 Task: Look for space in Hammam Bou Hadjar, Algeria from 11th June, 2023 to 17th June, 2023 for 1 adult in price range Rs.5000 to Rs.12000. Place can be private room with 1  bedroom having 1 bed and 1 bathroom. Property type can be house, flat, hotel. Amenities needed are: washing machine. Booking option can be shelf check-in. Required host language is .
Action: Mouse moved to (401, 85)
Screenshot: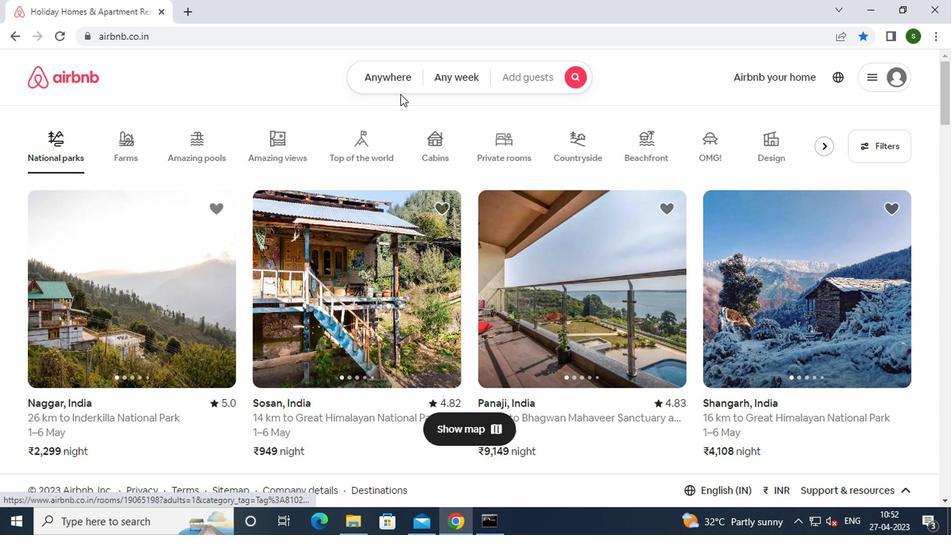 
Action: Mouse pressed left at (401, 85)
Screenshot: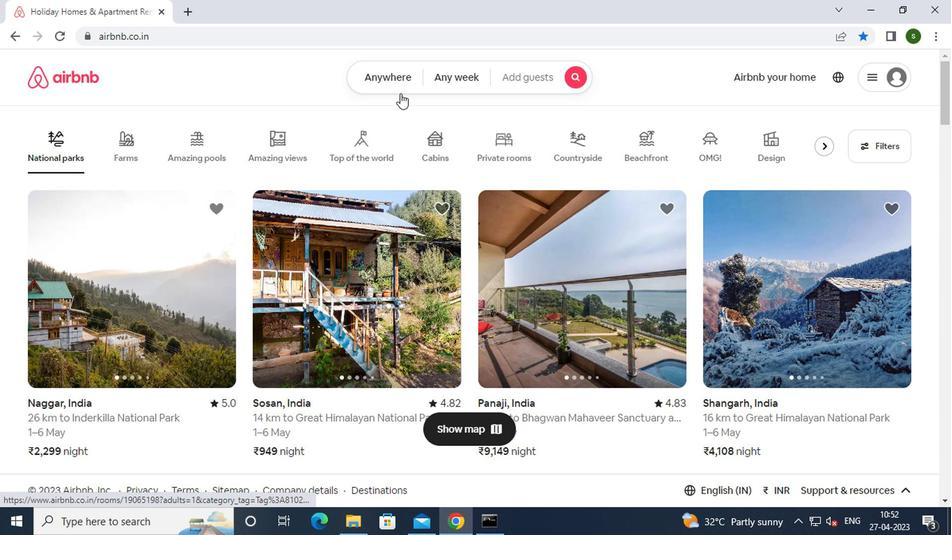 
Action: Mouse moved to (320, 122)
Screenshot: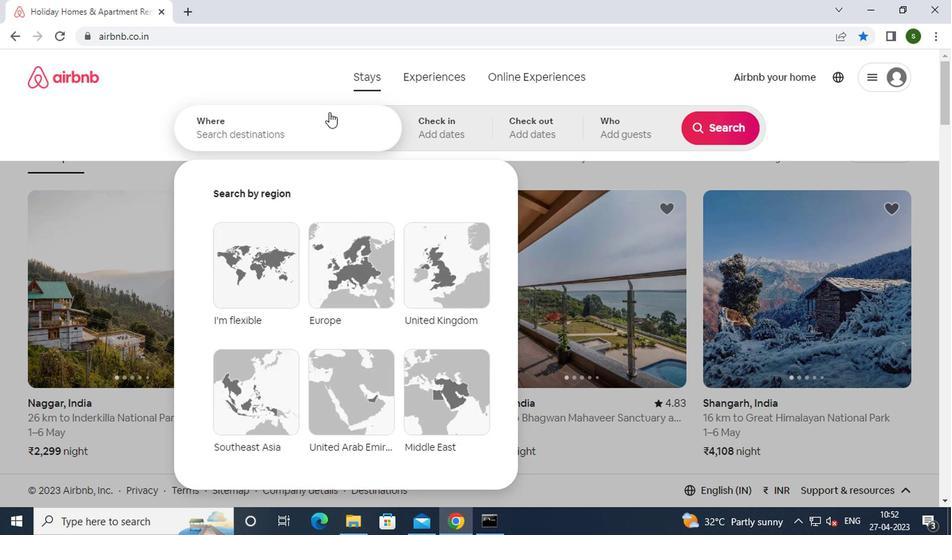 
Action: Mouse pressed left at (320, 122)
Screenshot: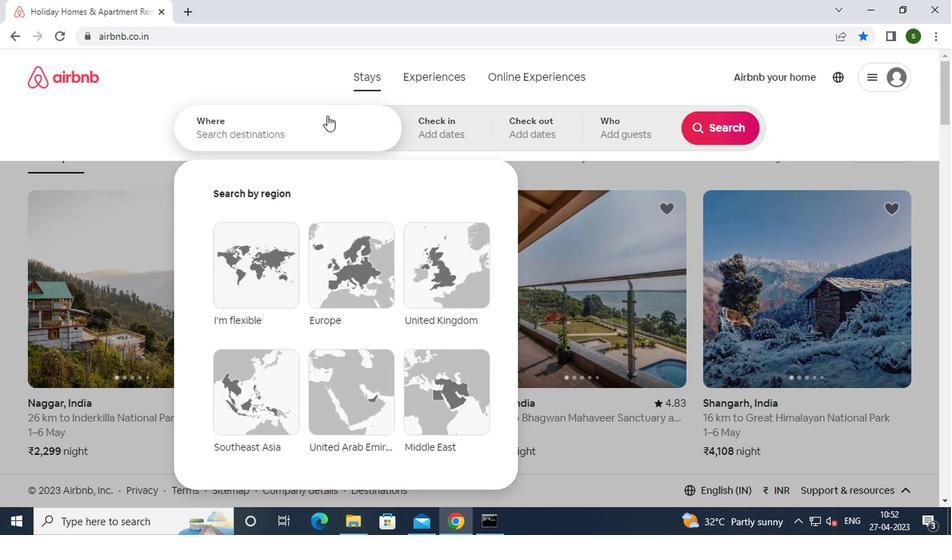 
Action: Key pressed h<Key.caps_lock>ammam<Key.space><Key.caps_lock>b<Key.caps_lock>ou<Key.space><Key.caps_lock>h<Key.caps_lock>ajda<Key.backspace><Key.backspace><Key.backspace>djar,<Key.space><Key.caps_lock>a<Key.caps_lock>lgeria<Key.enter>
Screenshot: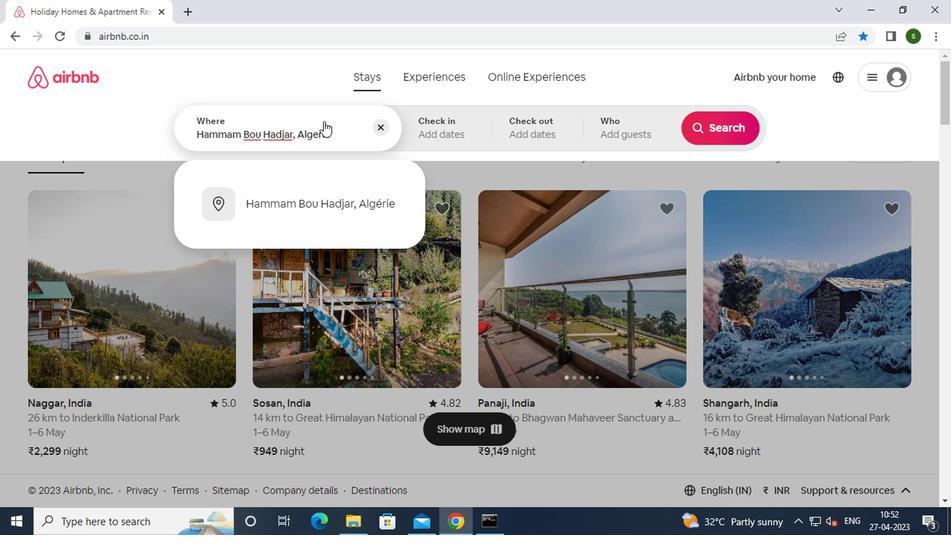 
Action: Mouse moved to (703, 234)
Screenshot: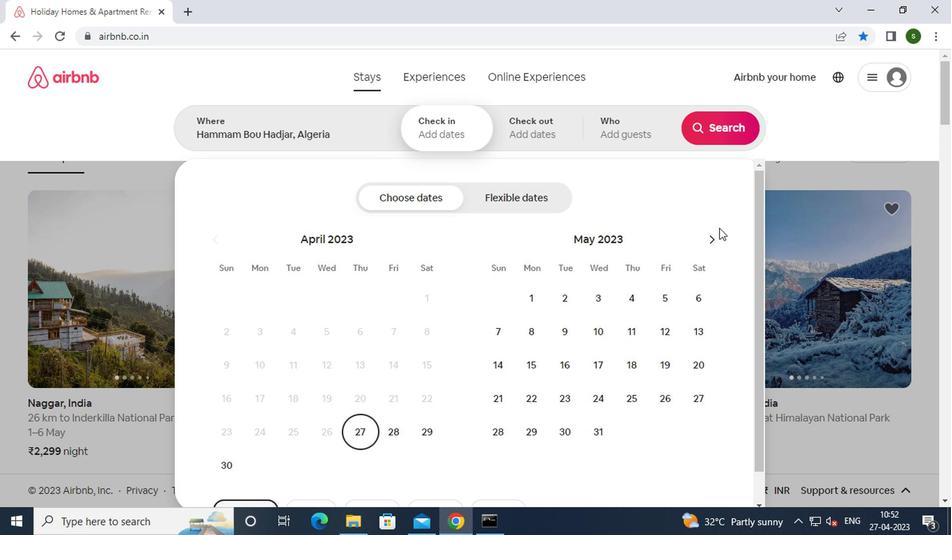 
Action: Mouse pressed left at (703, 234)
Screenshot: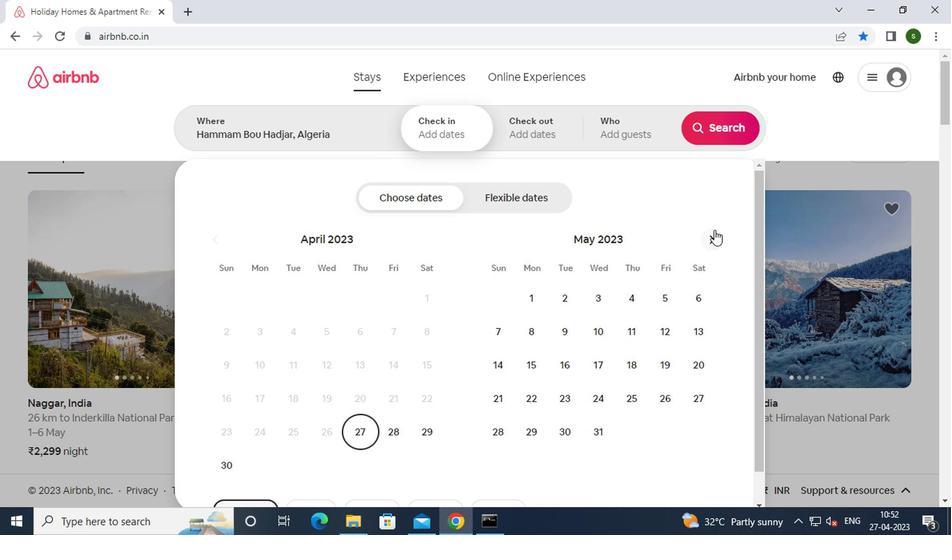 
Action: Mouse moved to (497, 366)
Screenshot: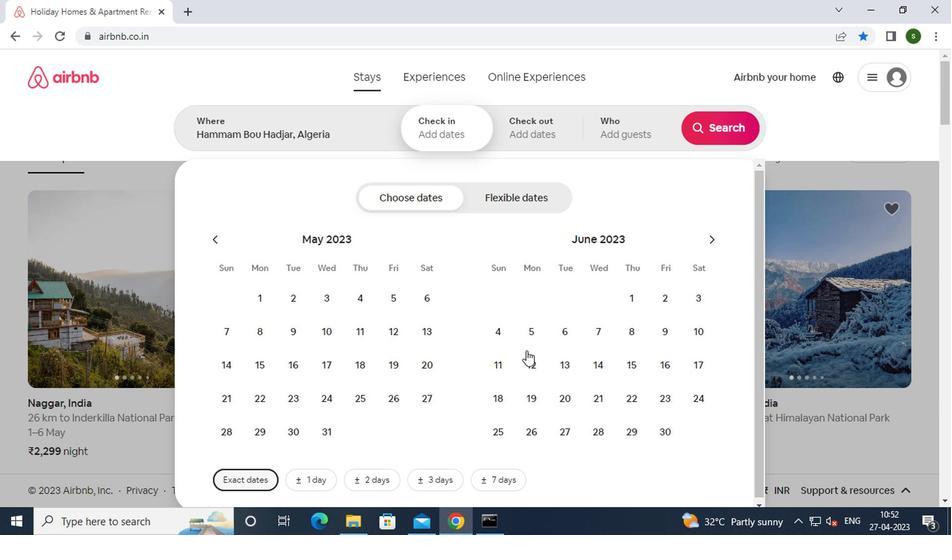 
Action: Mouse pressed left at (497, 366)
Screenshot: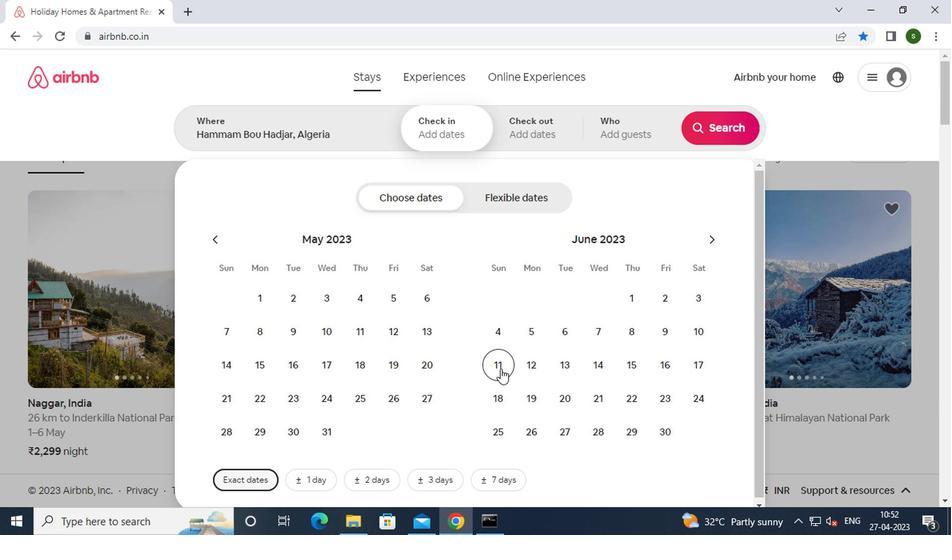 
Action: Mouse moved to (691, 372)
Screenshot: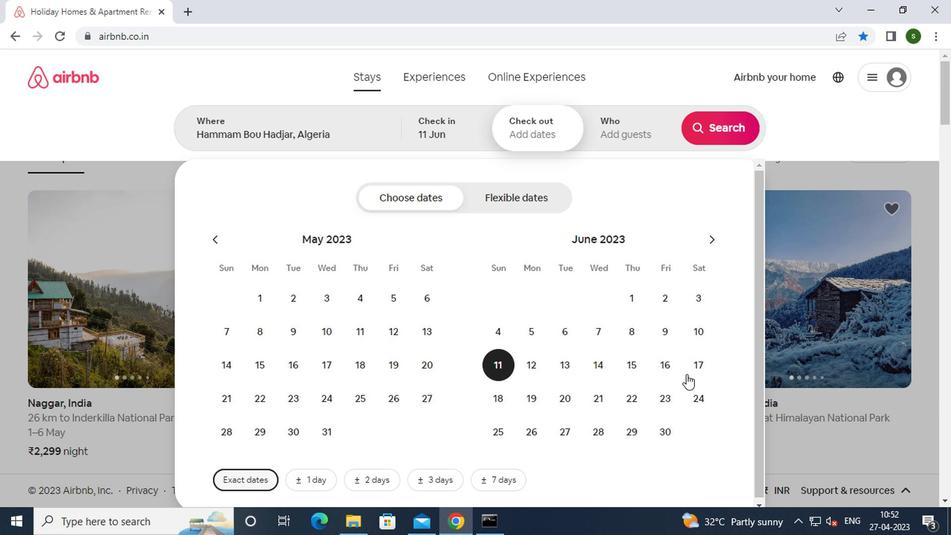 
Action: Mouse pressed left at (691, 372)
Screenshot: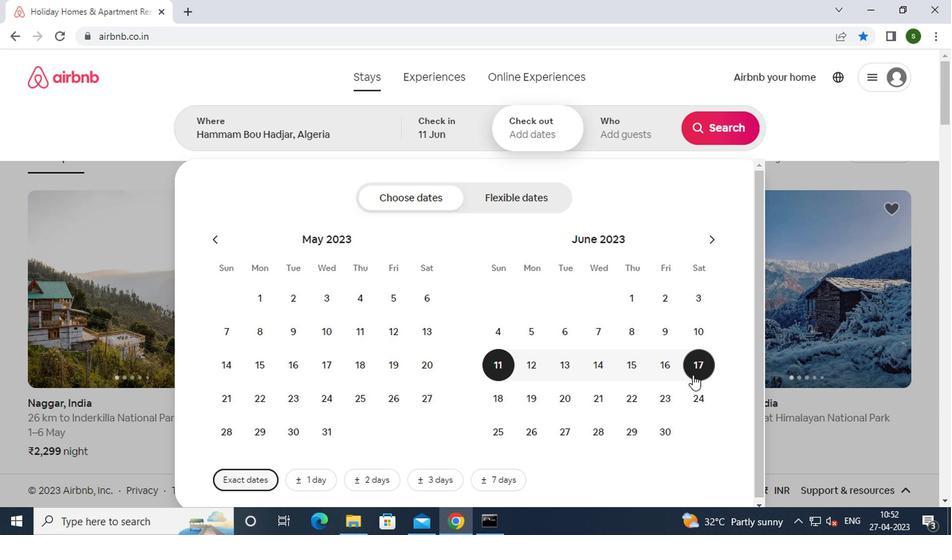 
Action: Mouse moved to (626, 128)
Screenshot: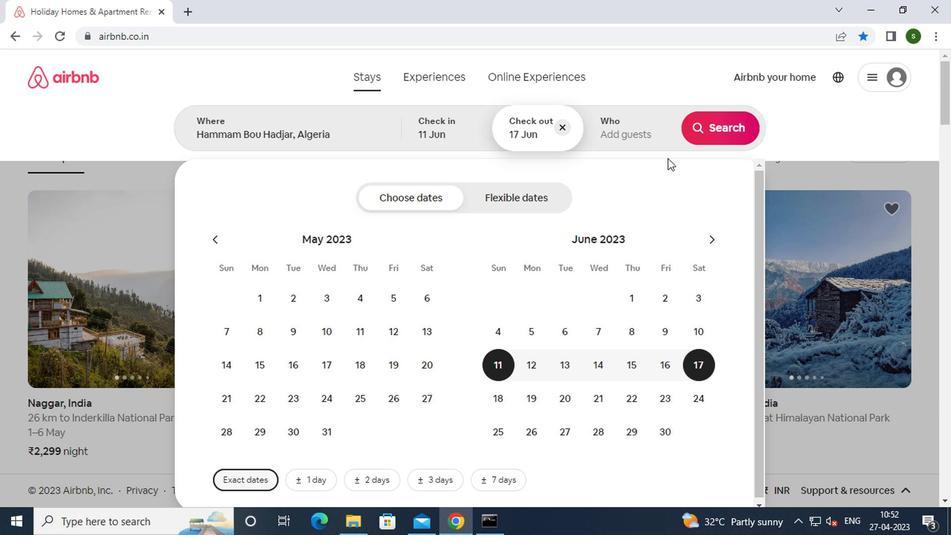 
Action: Mouse pressed left at (626, 128)
Screenshot: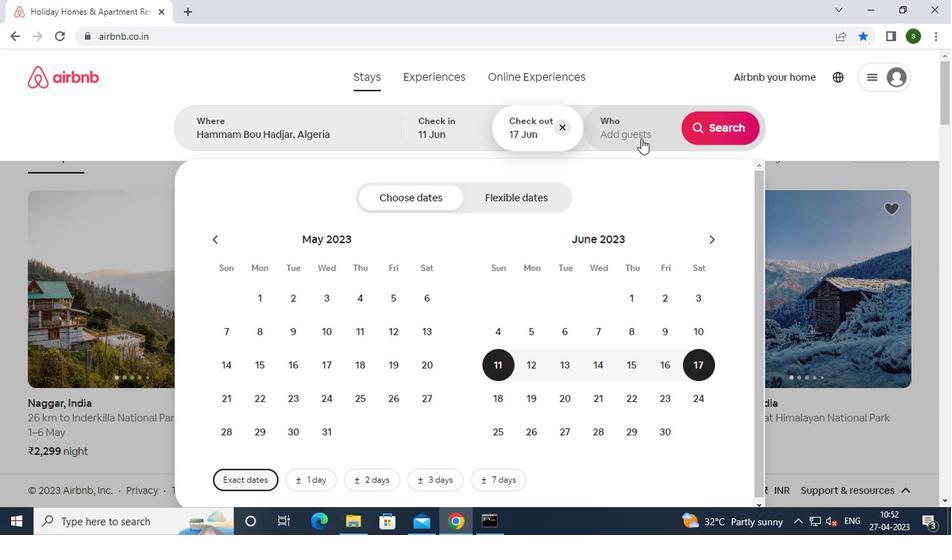 
Action: Mouse moved to (714, 202)
Screenshot: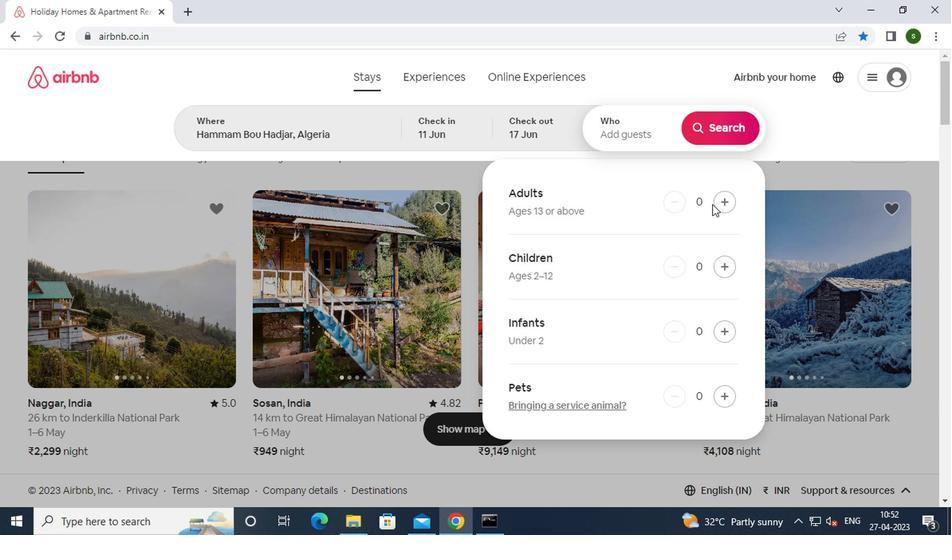 
Action: Mouse pressed left at (714, 202)
Screenshot: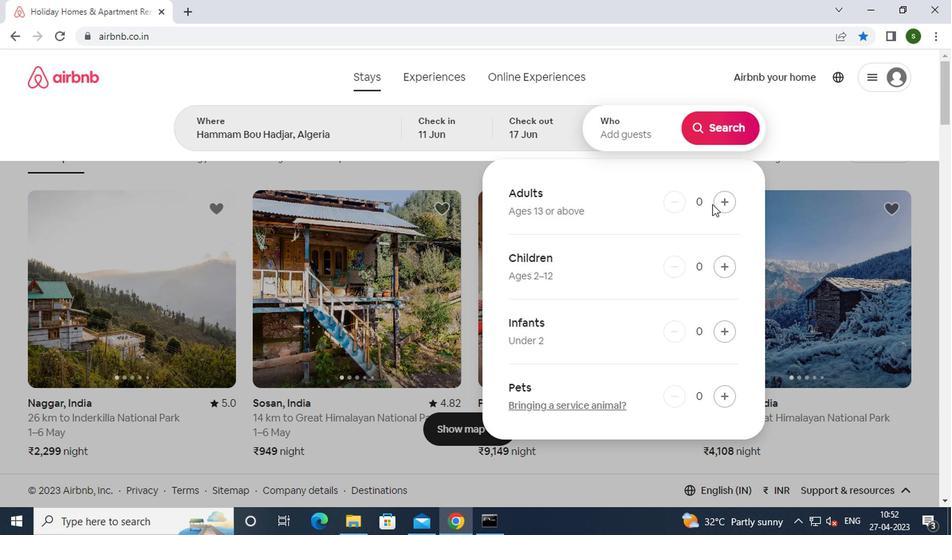 
Action: Mouse moved to (717, 130)
Screenshot: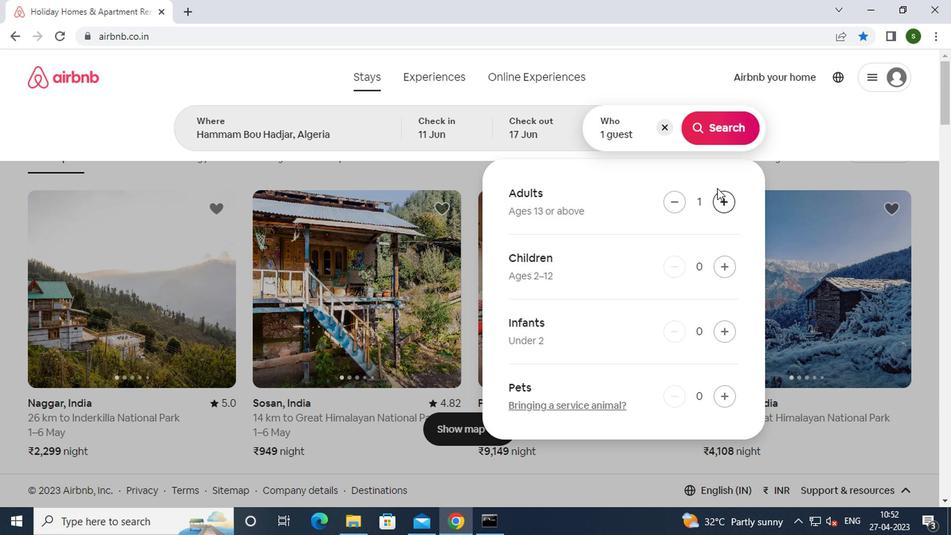 
Action: Mouse pressed left at (717, 130)
Screenshot: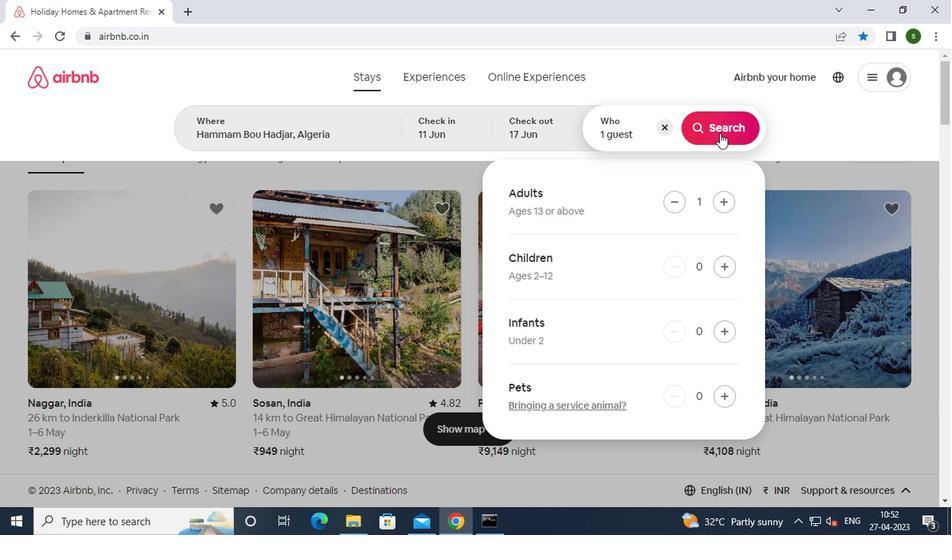 
Action: Mouse moved to (879, 140)
Screenshot: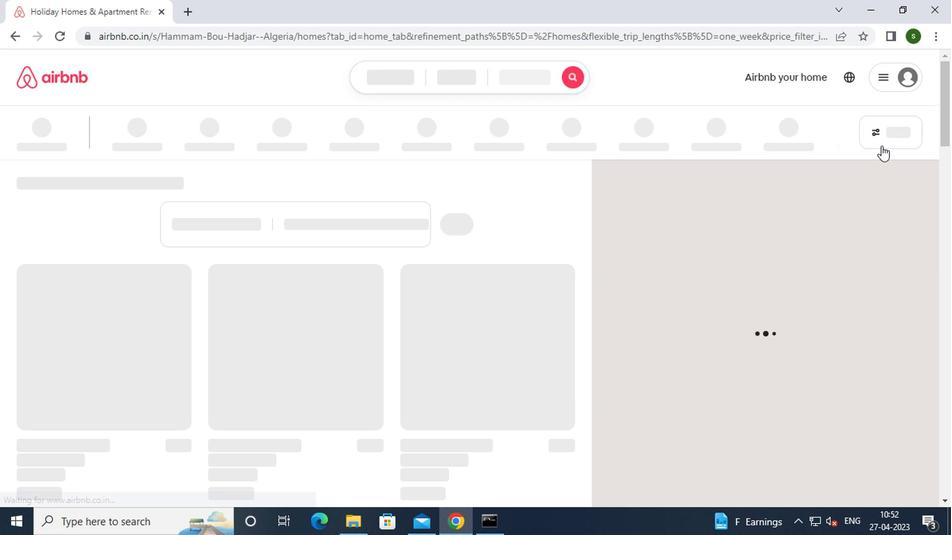 
Action: Mouse pressed left at (879, 140)
Screenshot: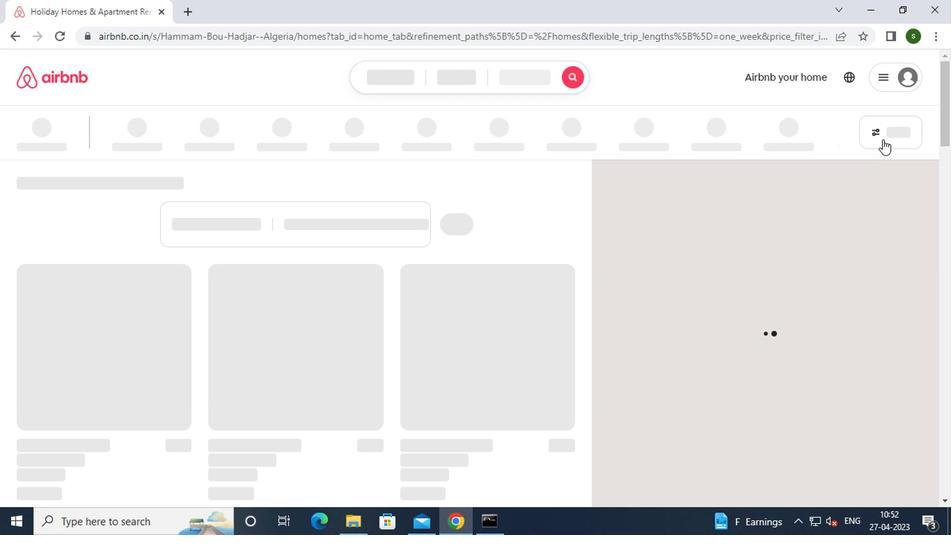 
Action: Mouse pressed left at (879, 140)
Screenshot: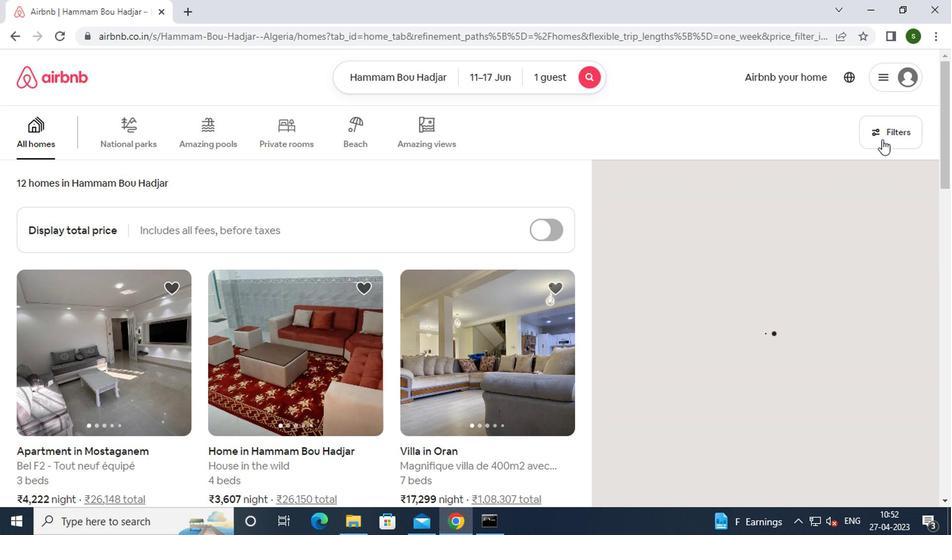 
Action: Mouse moved to (408, 293)
Screenshot: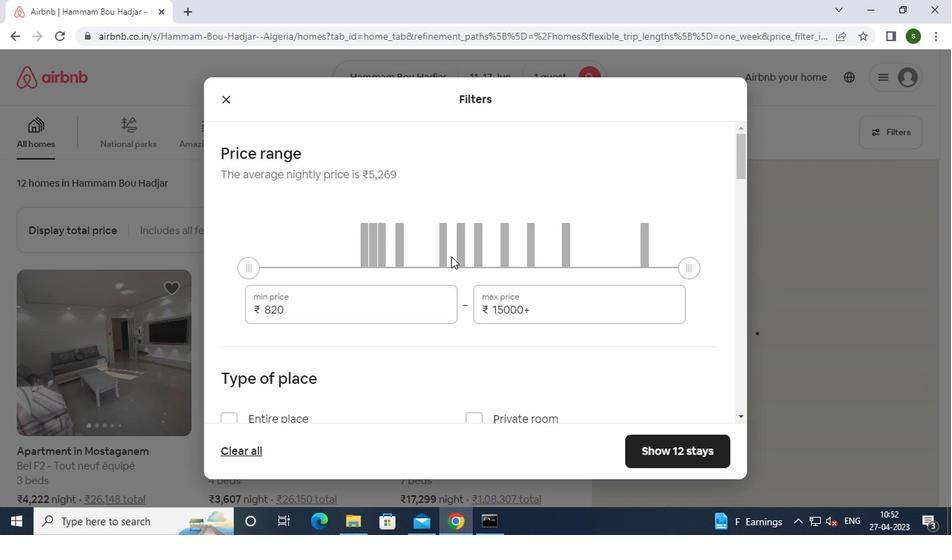 
Action: Mouse pressed left at (408, 293)
Screenshot: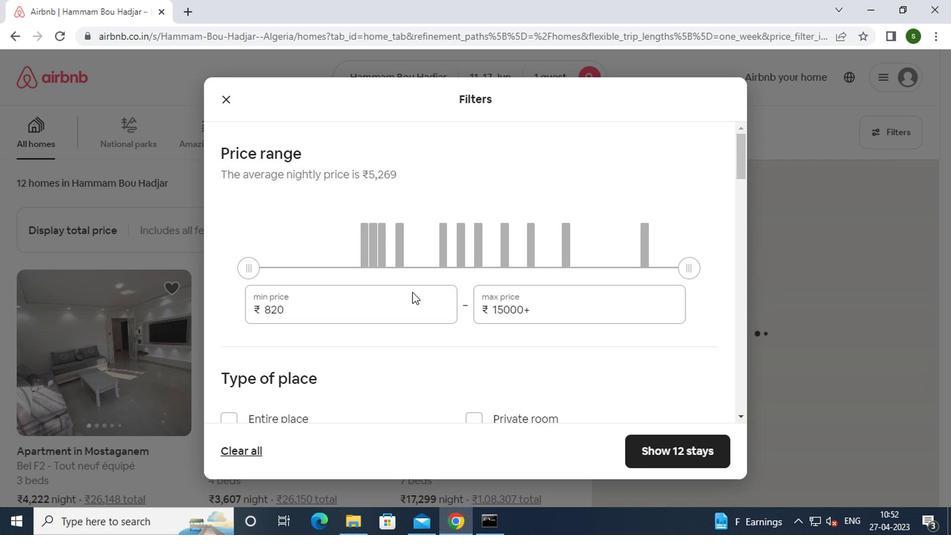 
Action: Key pressed <Key.backspace><Key.backspace><Key.backspace><Key.backspace>5000
Screenshot: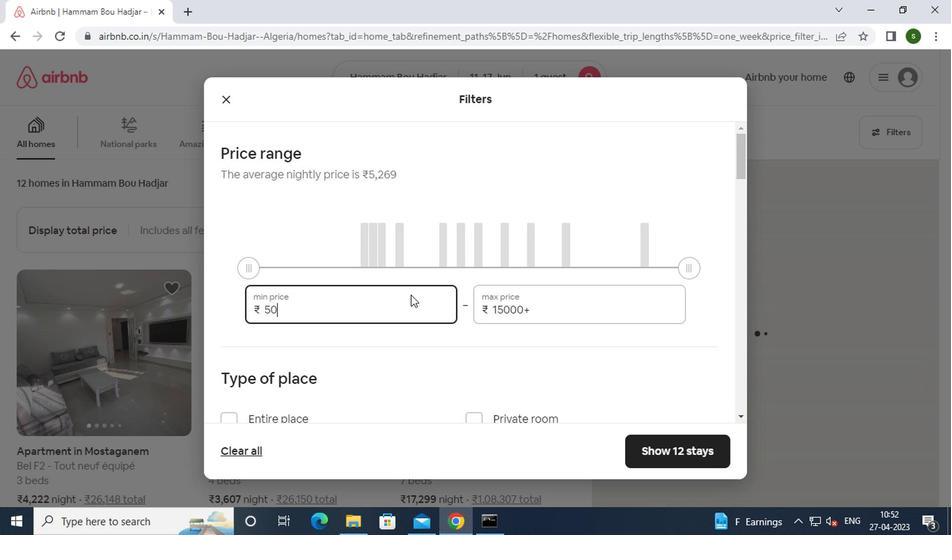 
Action: Mouse moved to (566, 309)
Screenshot: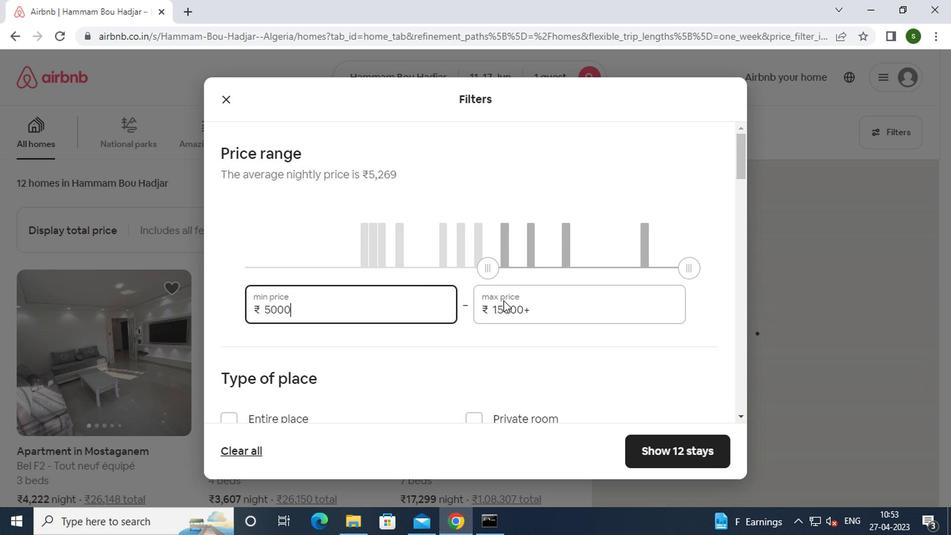 
Action: Mouse pressed left at (566, 309)
Screenshot: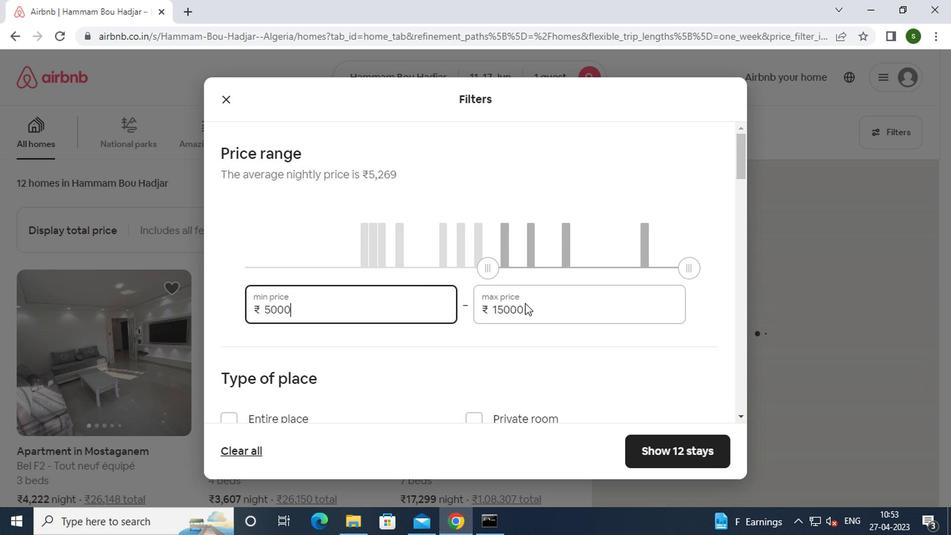 
Action: Key pressed <Key.backspace><Key.backspace><Key.backspace><Key.backspace><Key.backspace><Key.backspace><Key.backspace><Key.backspace>12000
Screenshot: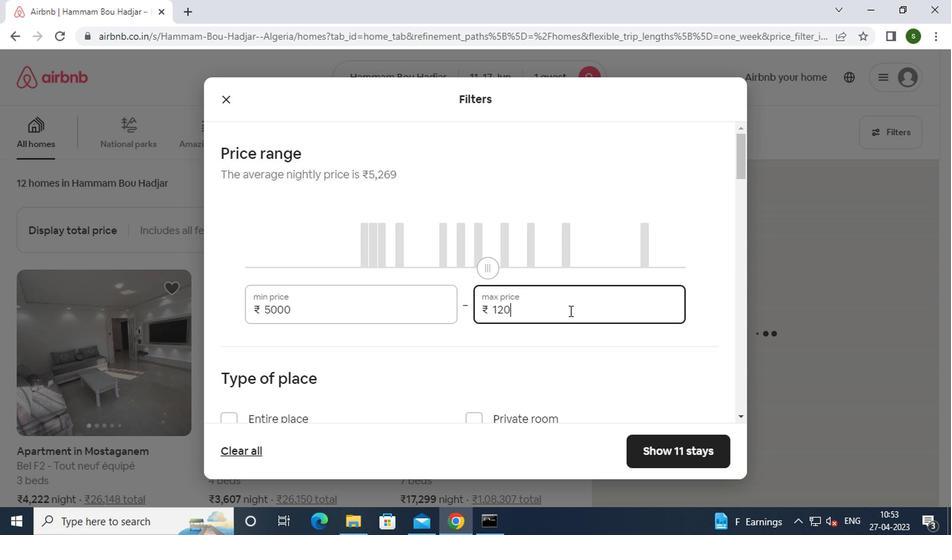 
Action: Mouse moved to (442, 325)
Screenshot: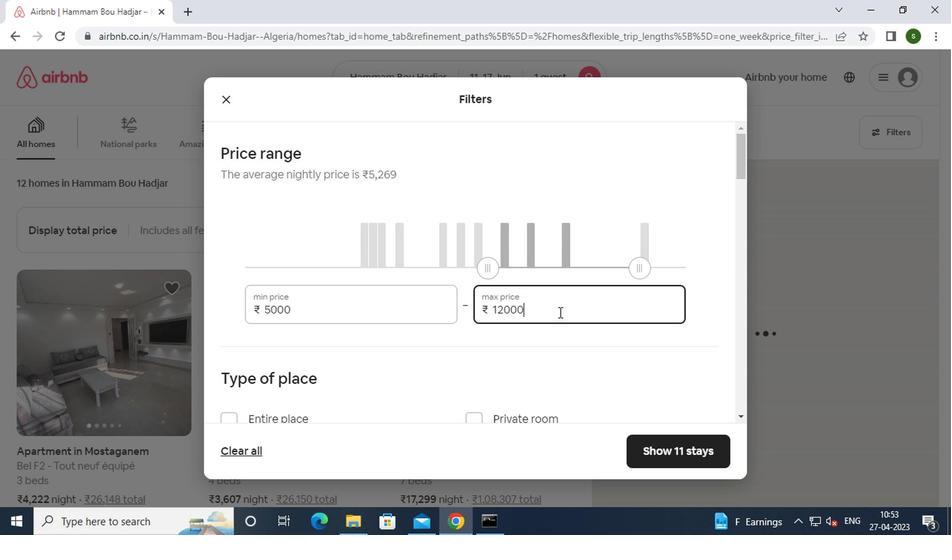
Action: Mouse scrolled (442, 324) with delta (0, 0)
Screenshot: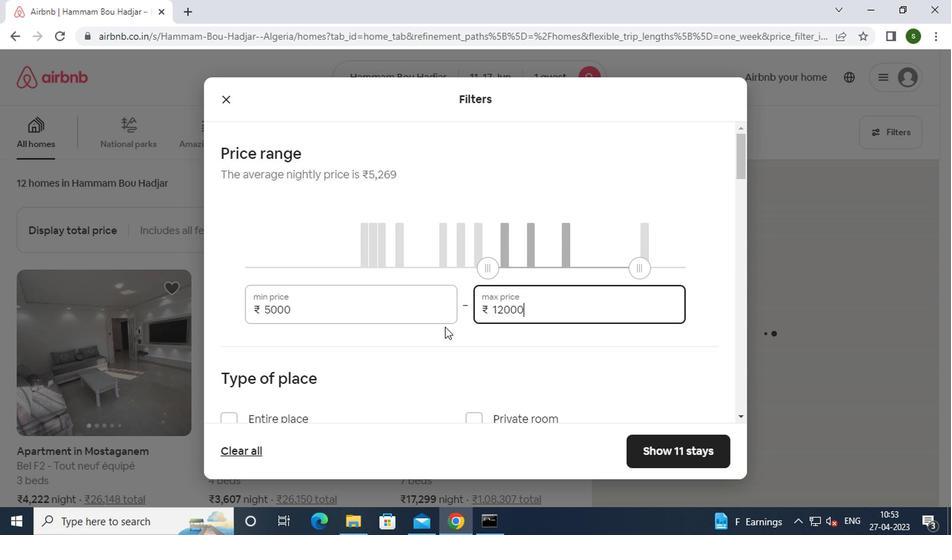 
Action: Mouse scrolled (442, 324) with delta (0, 0)
Screenshot: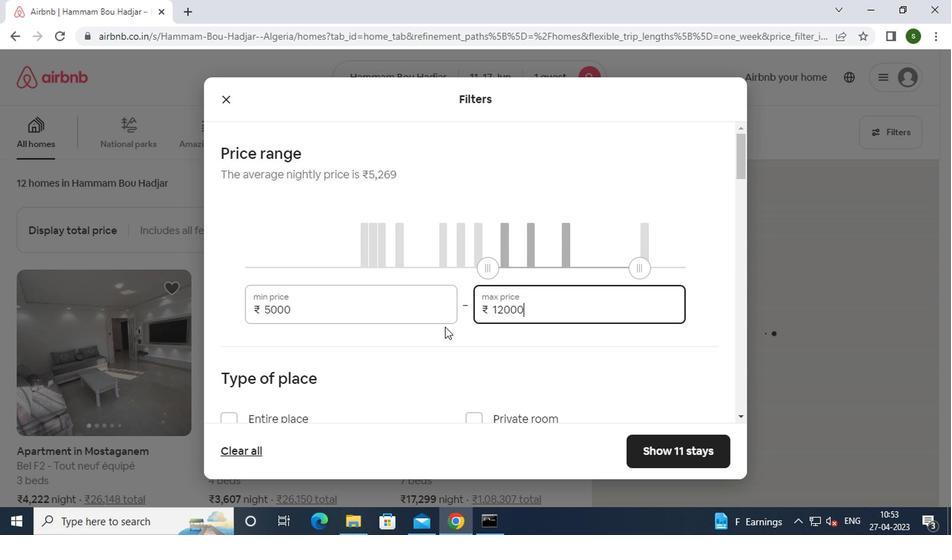 
Action: Mouse moved to (472, 285)
Screenshot: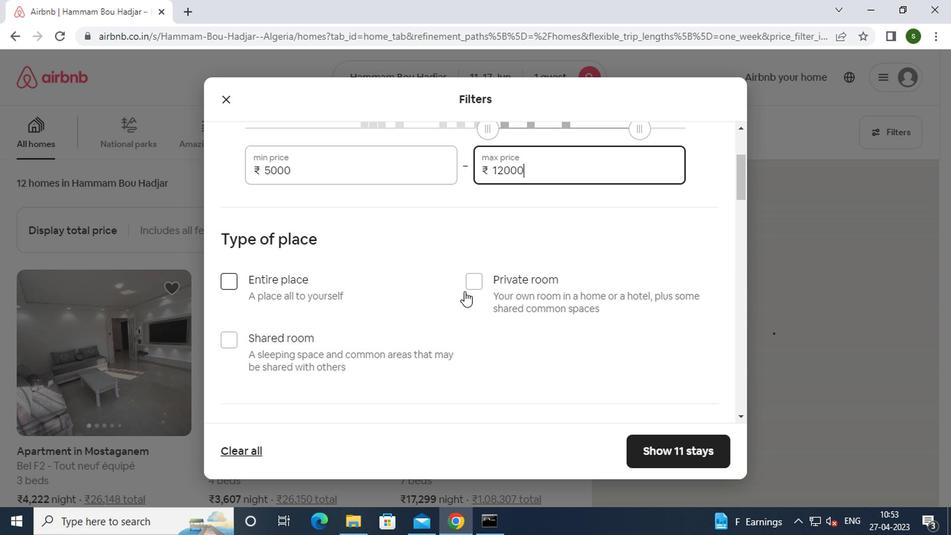 
Action: Mouse pressed left at (472, 285)
Screenshot: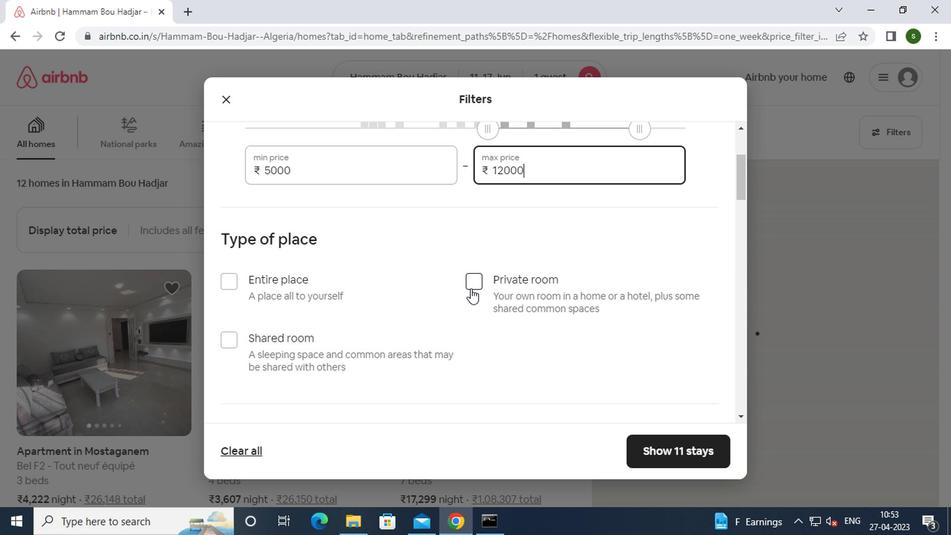 
Action: Mouse moved to (415, 299)
Screenshot: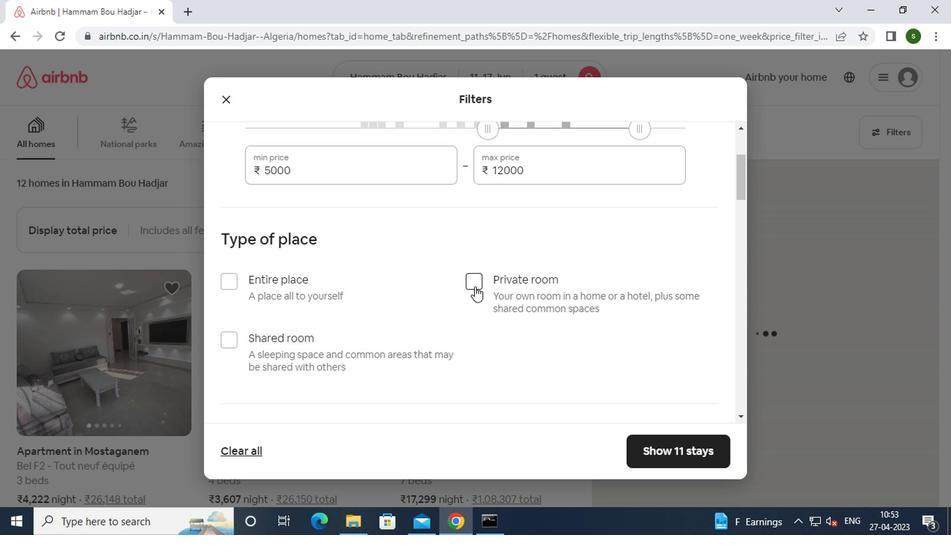 
Action: Mouse scrolled (415, 298) with delta (0, 0)
Screenshot: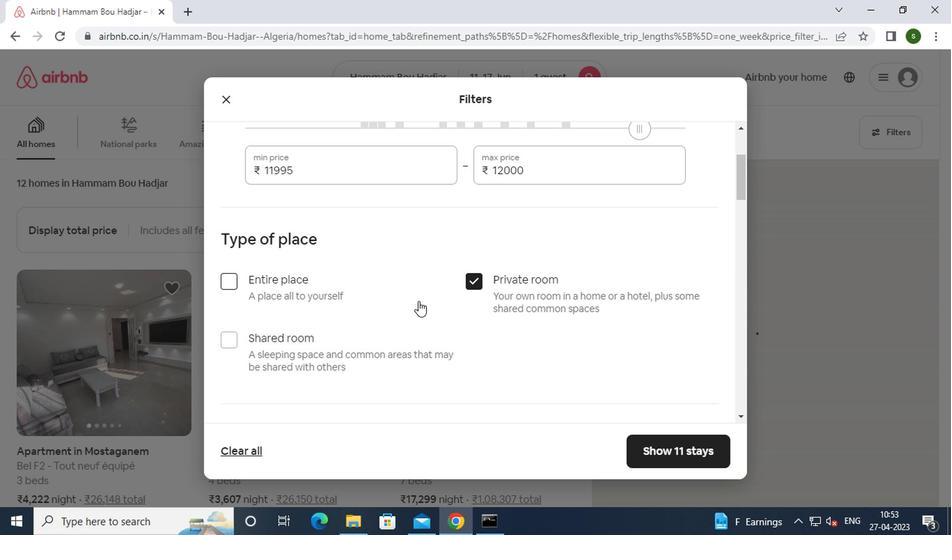 
Action: Mouse scrolled (415, 298) with delta (0, 0)
Screenshot: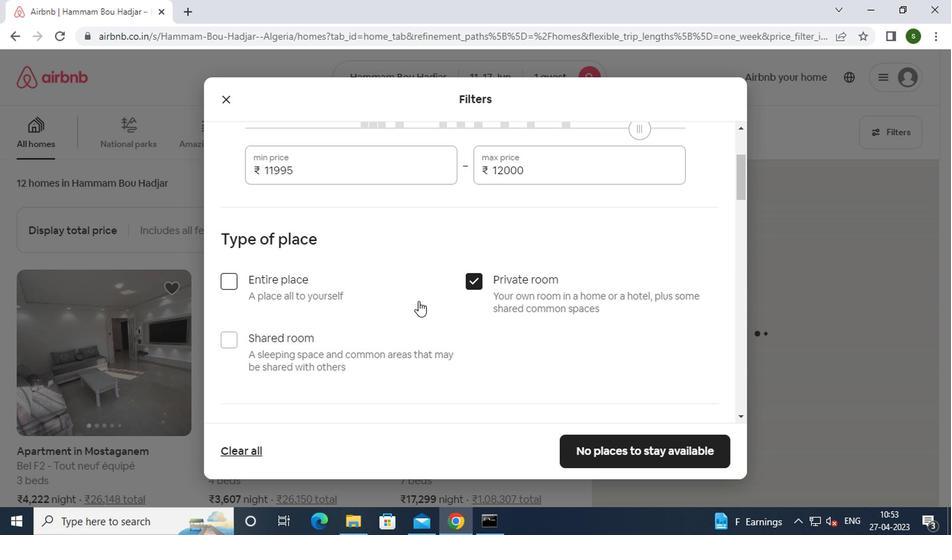
Action: Mouse scrolled (415, 298) with delta (0, 0)
Screenshot: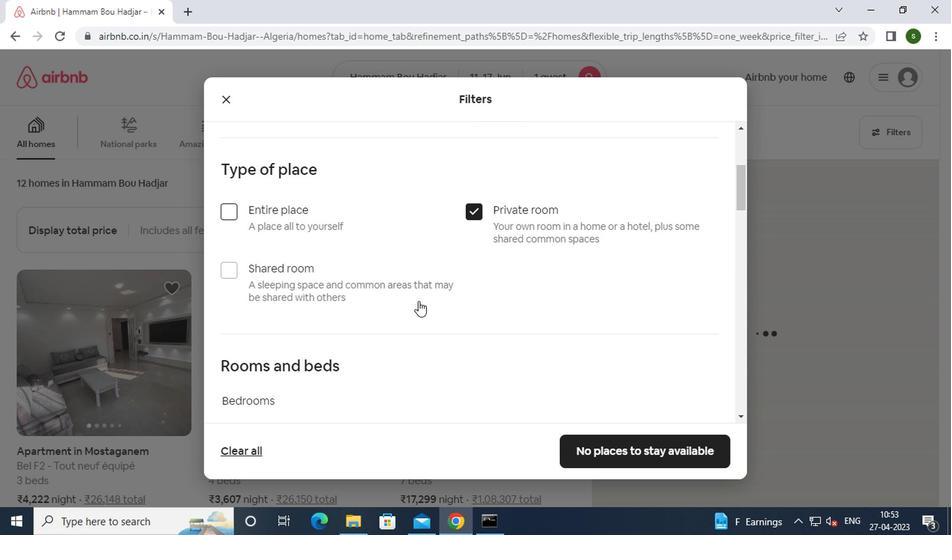 
Action: Mouse scrolled (415, 298) with delta (0, 0)
Screenshot: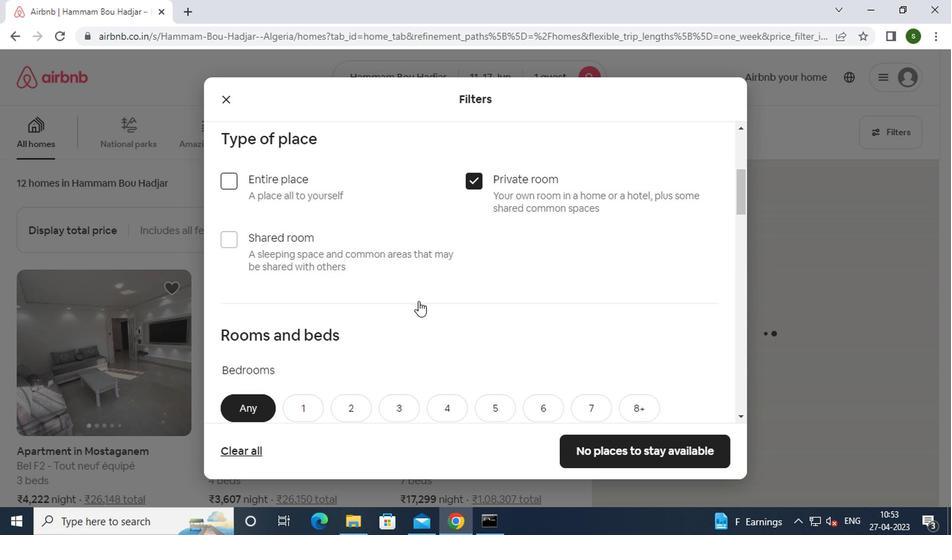 
Action: Mouse moved to (299, 229)
Screenshot: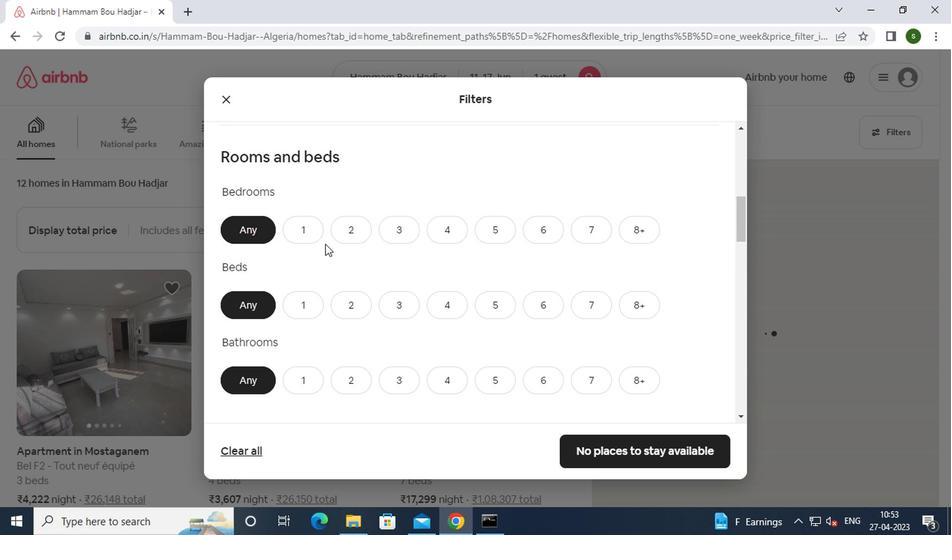 
Action: Mouse pressed left at (299, 229)
Screenshot: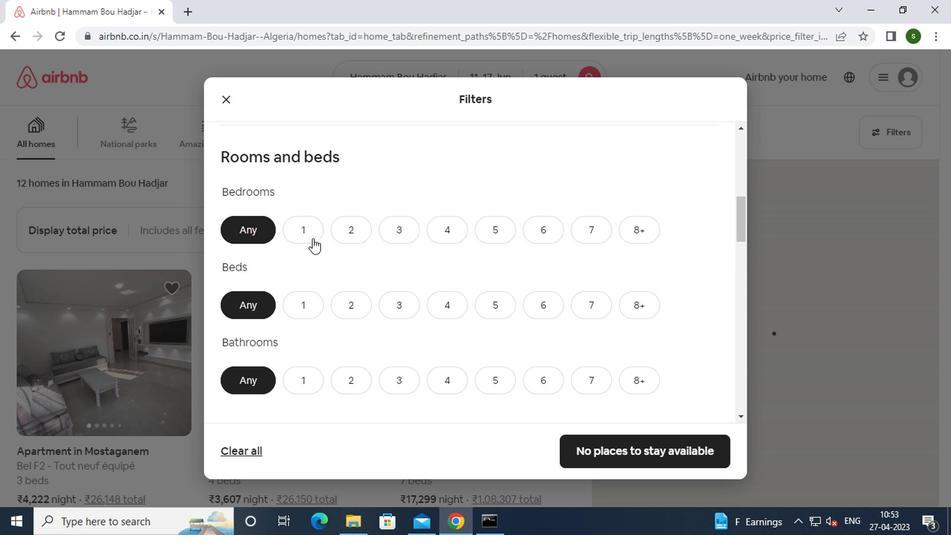 
Action: Mouse moved to (299, 297)
Screenshot: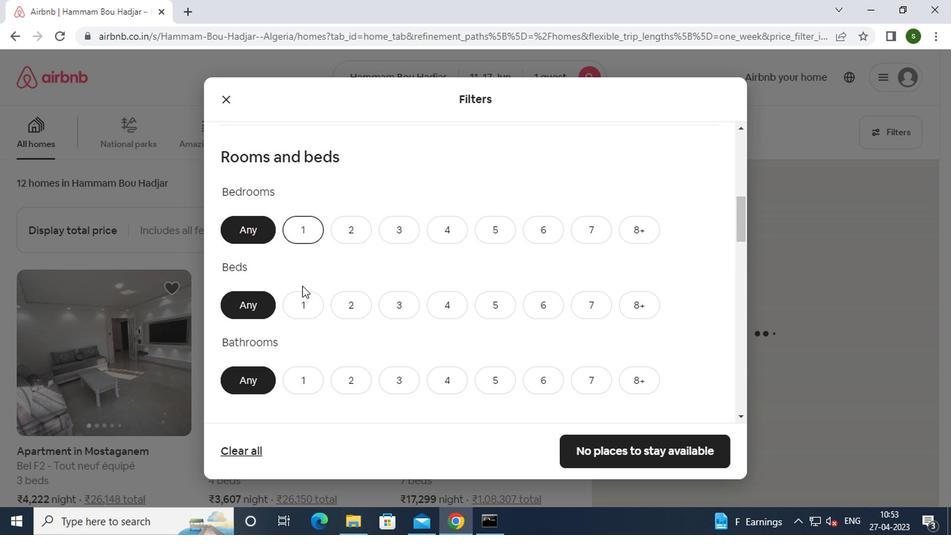 
Action: Mouse pressed left at (299, 297)
Screenshot: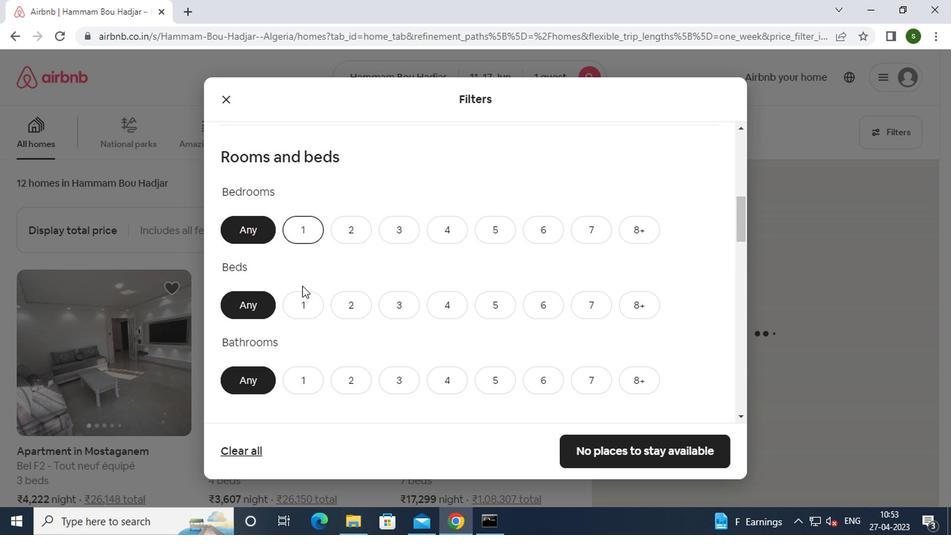 
Action: Mouse moved to (291, 377)
Screenshot: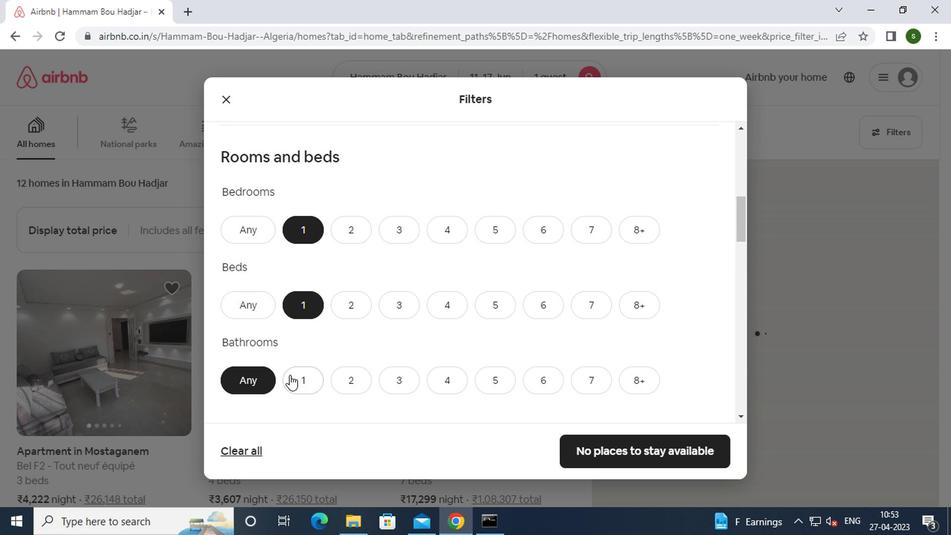 
Action: Mouse pressed left at (291, 377)
Screenshot: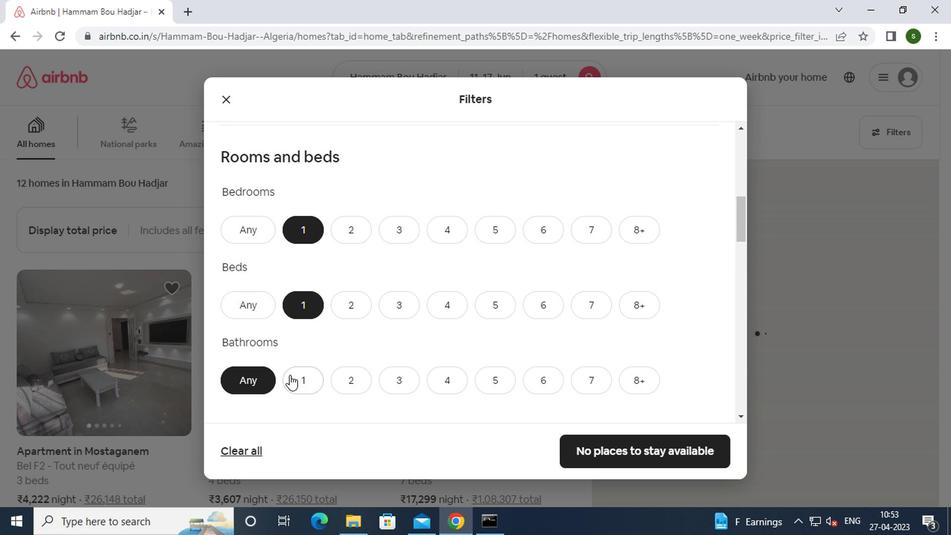 
Action: Mouse moved to (424, 296)
Screenshot: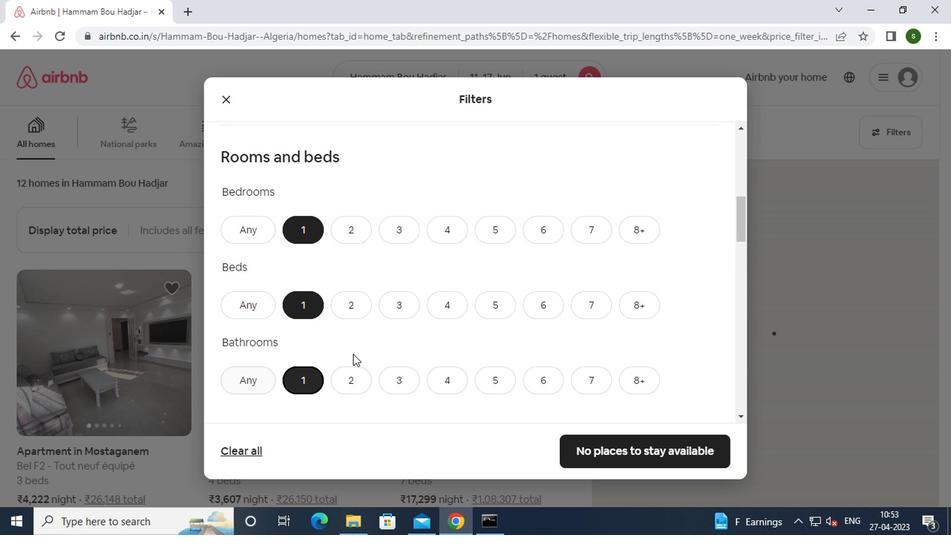 
Action: Mouse scrolled (424, 296) with delta (0, 0)
Screenshot: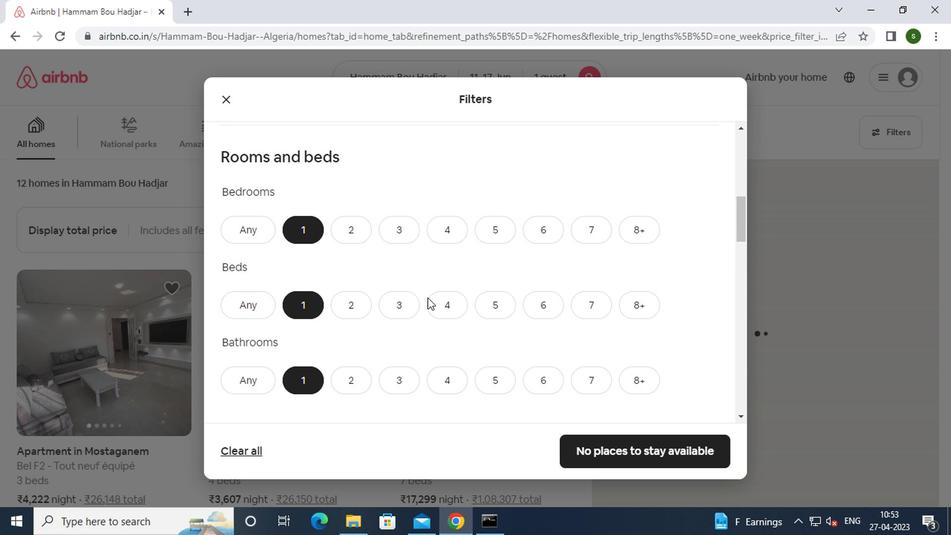 
Action: Mouse scrolled (424, 296) with delta (0, 0)
Screenshot: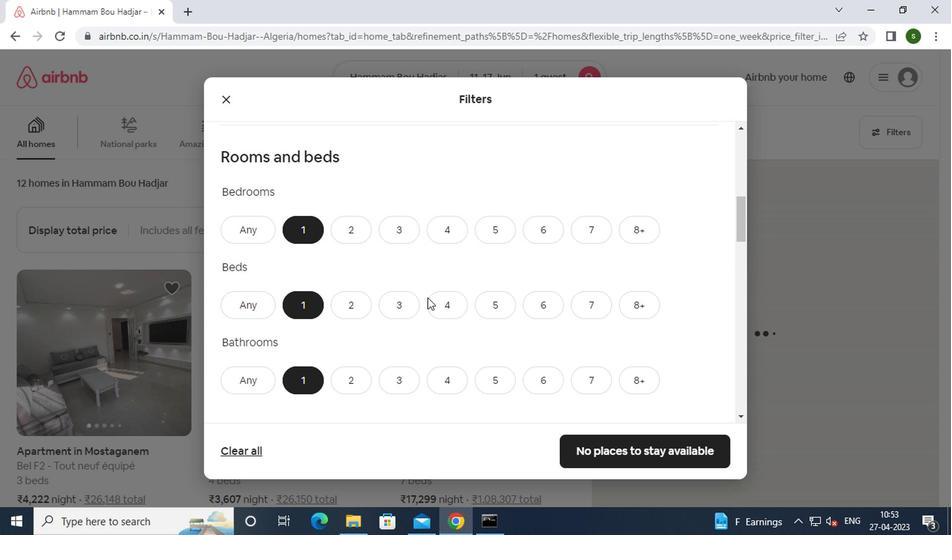 
Action: Mouse scrolled (424, 296) with delta (0, 0)
Screenshot: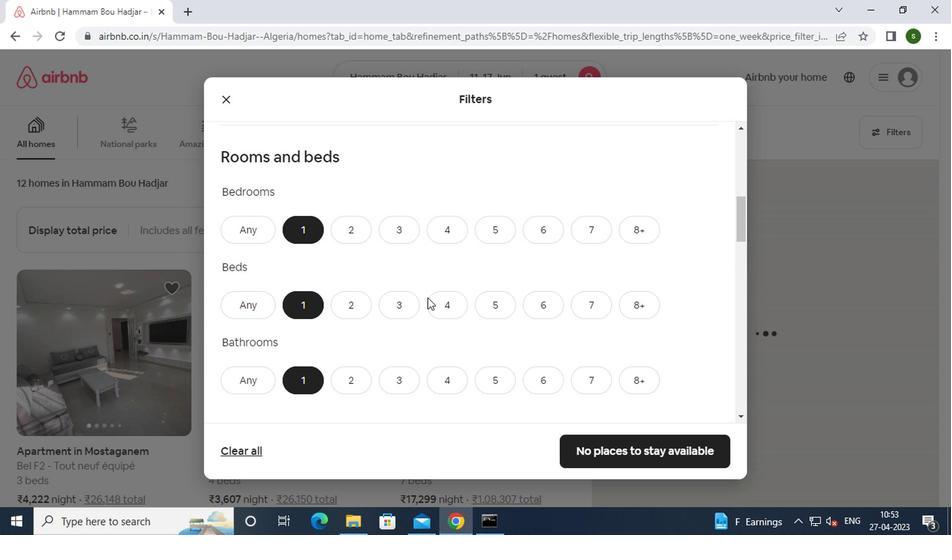 
Action: Mouse moved to (276, 300)
Screenshot: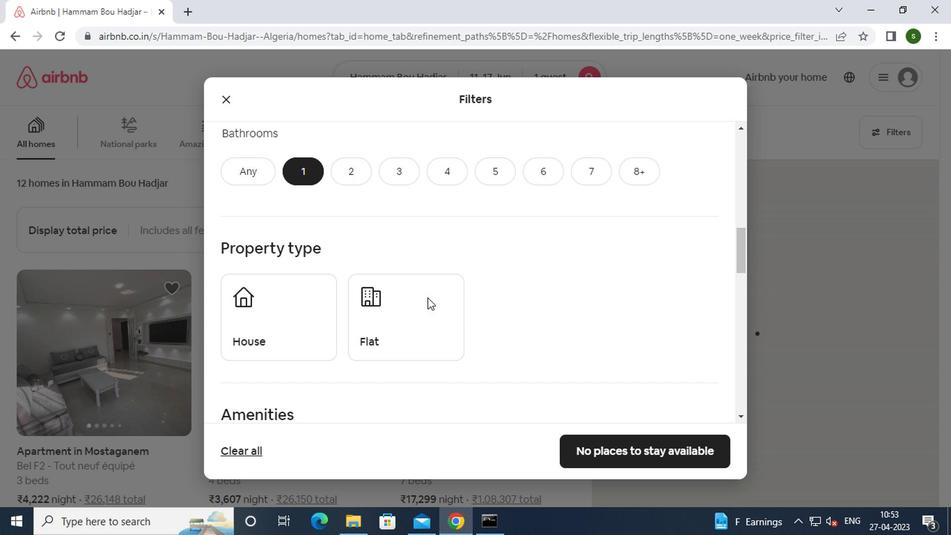 
Action: Mouse pressed left at (276, 300)
Screenshot: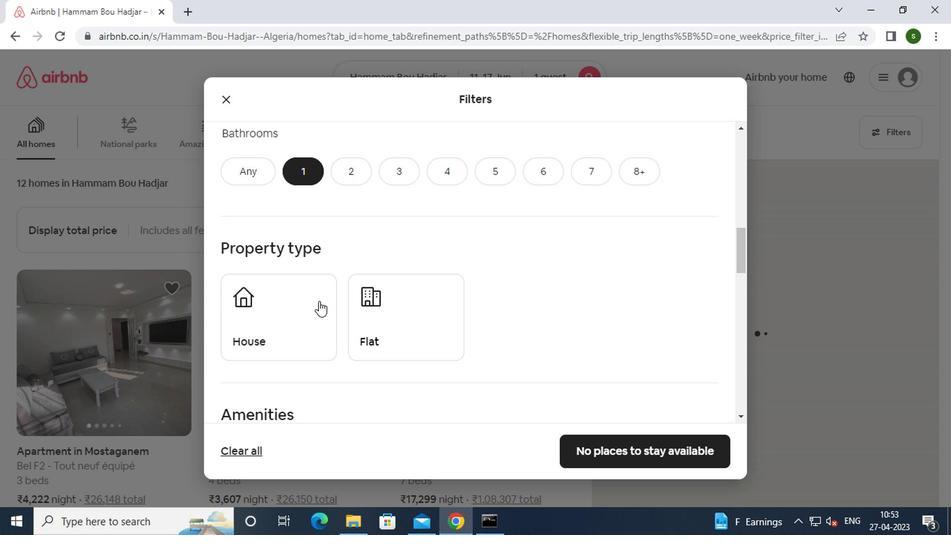 
Action: Mouse moved to (388, 305)
Screenshot: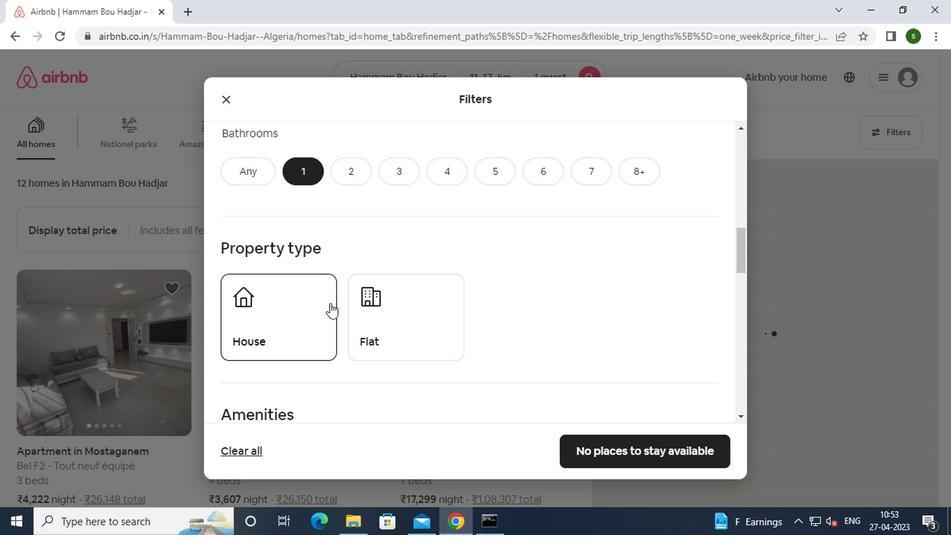 
Action: Mouse pressed left at (388, 305)
Screenshot: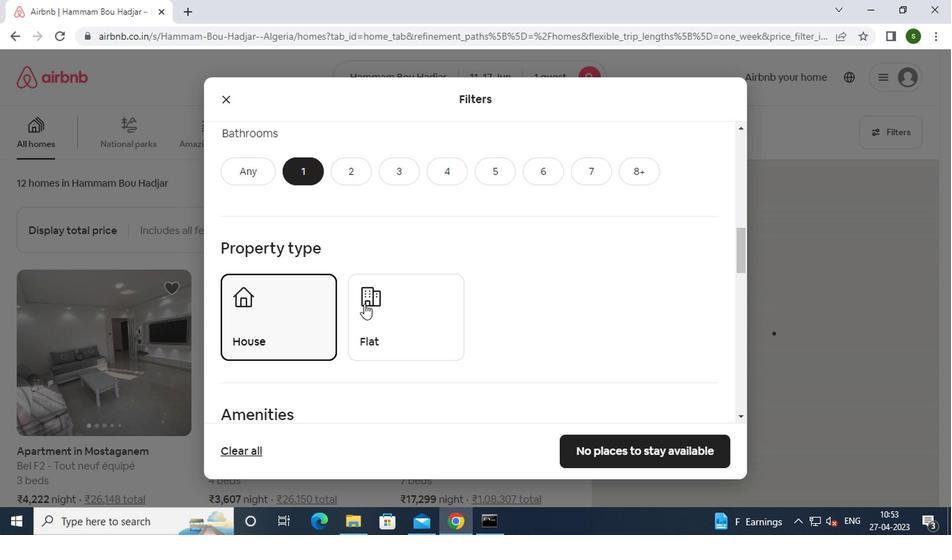 
Action: Mouse moved to (517, 313)
Screenshot: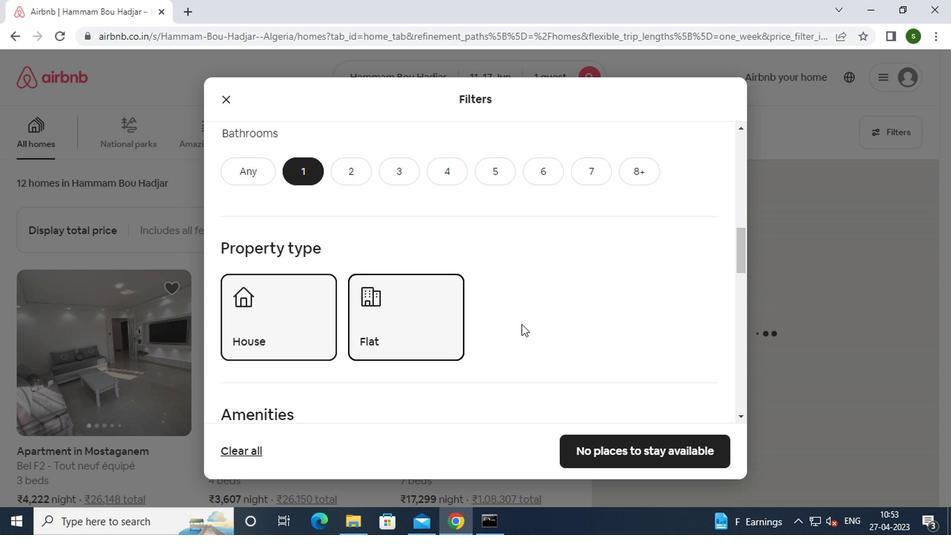 
Action: Mouse scrolled (517, 312) with delta (0, 0)
Screenshot: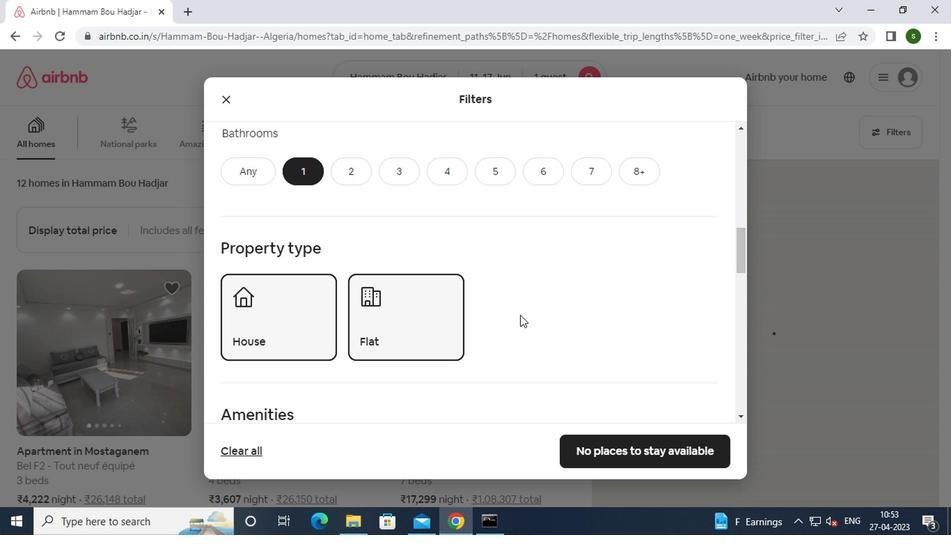 
Action: Mouse scrolled (517, 312) with delta (0, 0)
Screenshot: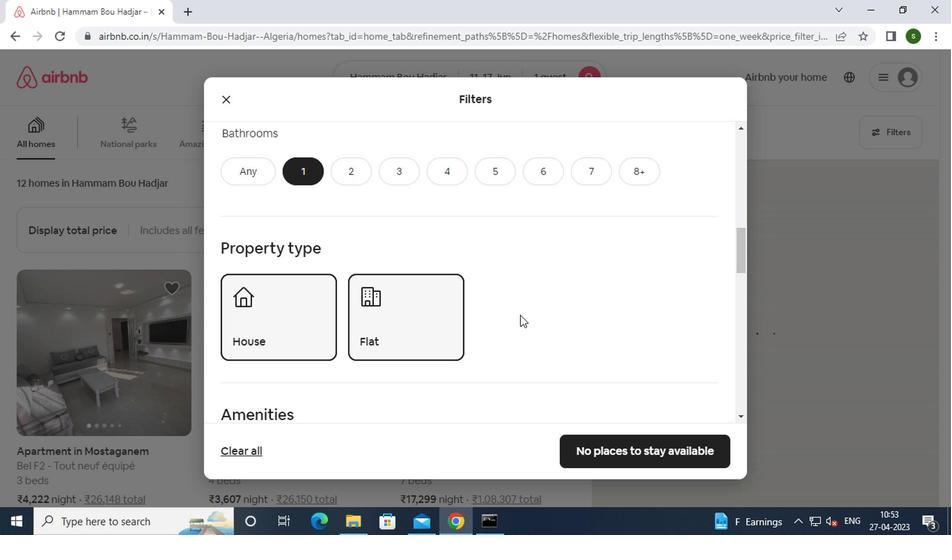 
Action: Mouse scrolled (517, 312) with delta (0, 0)
Screenshot: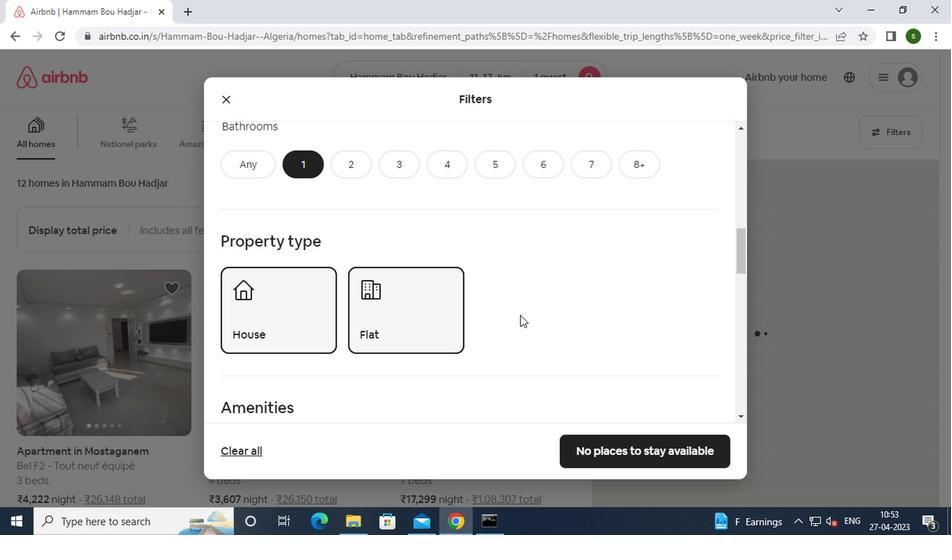 
Action: Mouse moved to (518, 306)
Screenshot: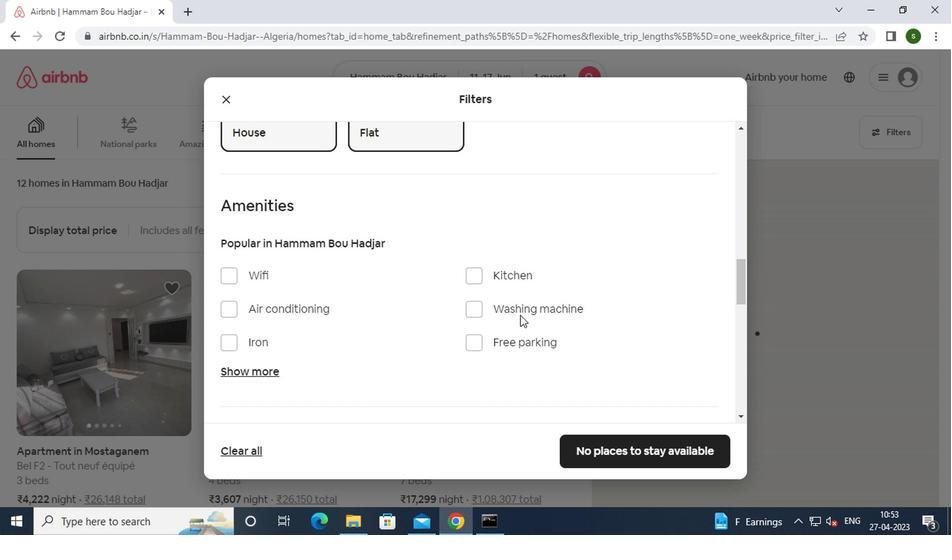 
Action: Mouse pressed left at (518, 306)
Screenshot: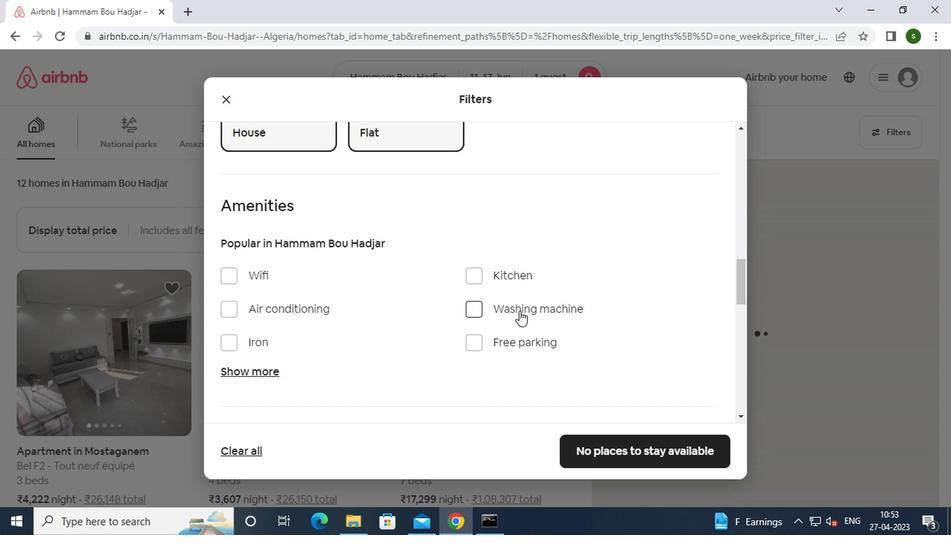 
Action: Mouse moved to (607, 310)
Screenshot: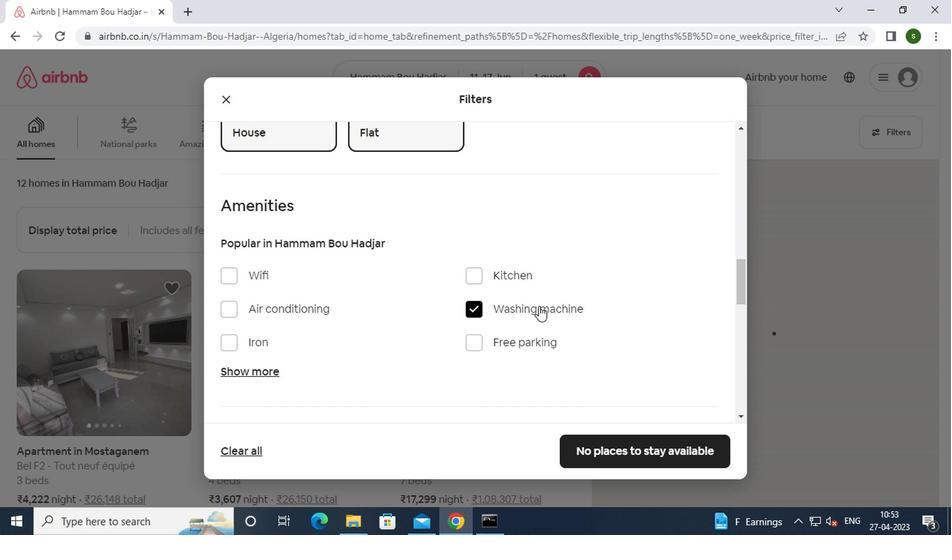 
Action: Mouse scrolled (607, 309) with delta (0, 0)
Screenshot: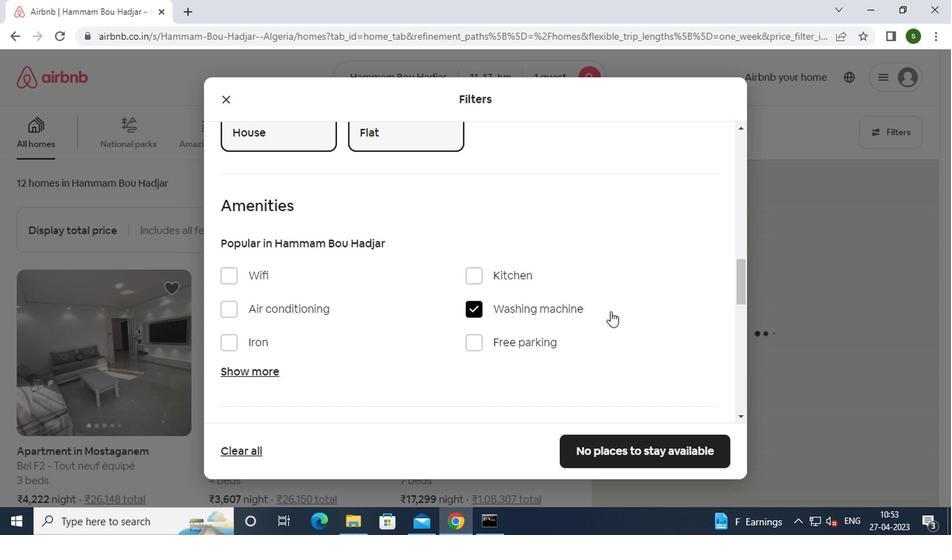 
Action: Mouse scrolled (607, 309) with delta (0, 0)
Screenshot: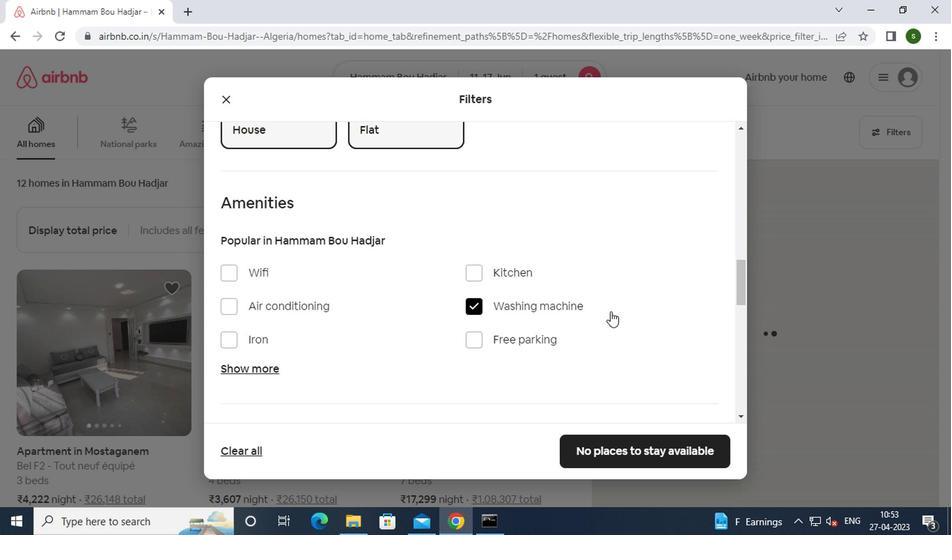 
Action: Mouse scrolled (607, 309) with delta (0, 0)
Screenshot: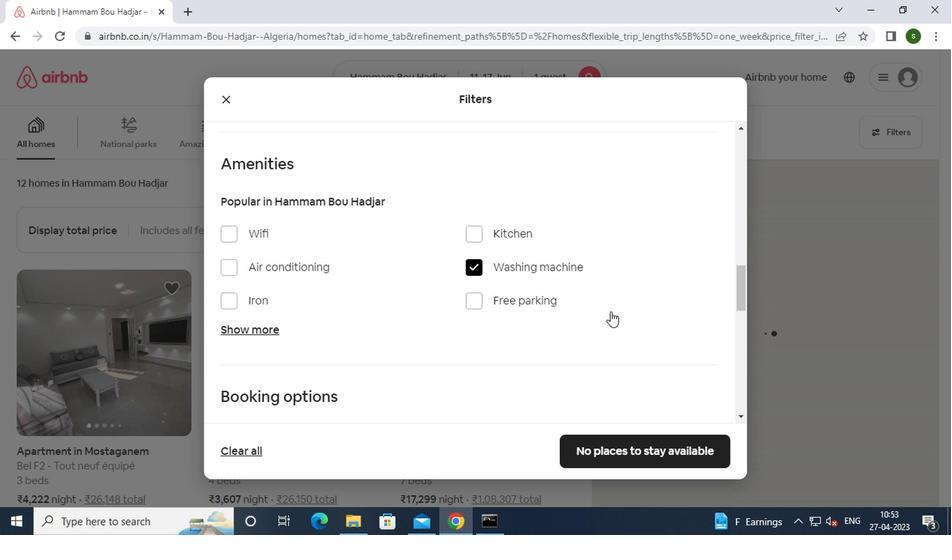 
Action: Mouse moved to (688, 327)
Screenshot: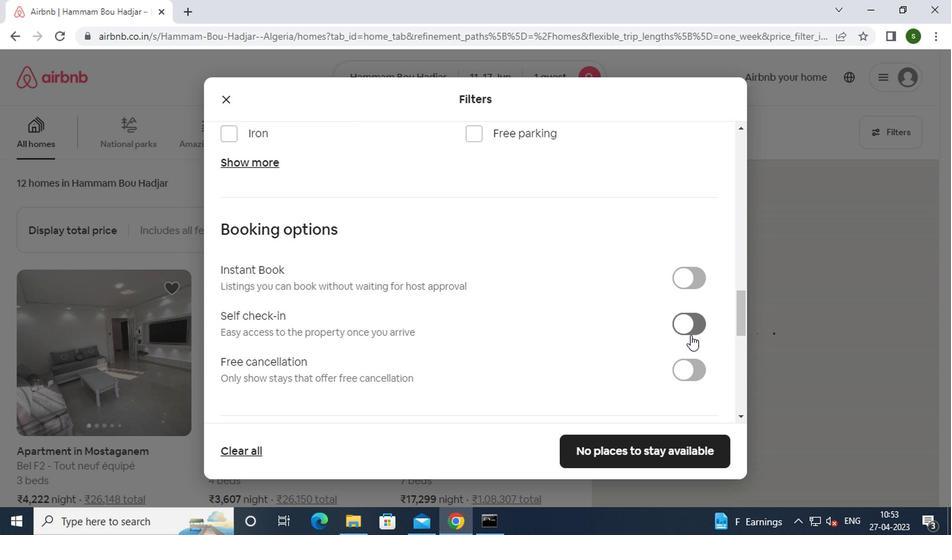 
Action: Mouse pressed left at (688, 327)
Screenshot: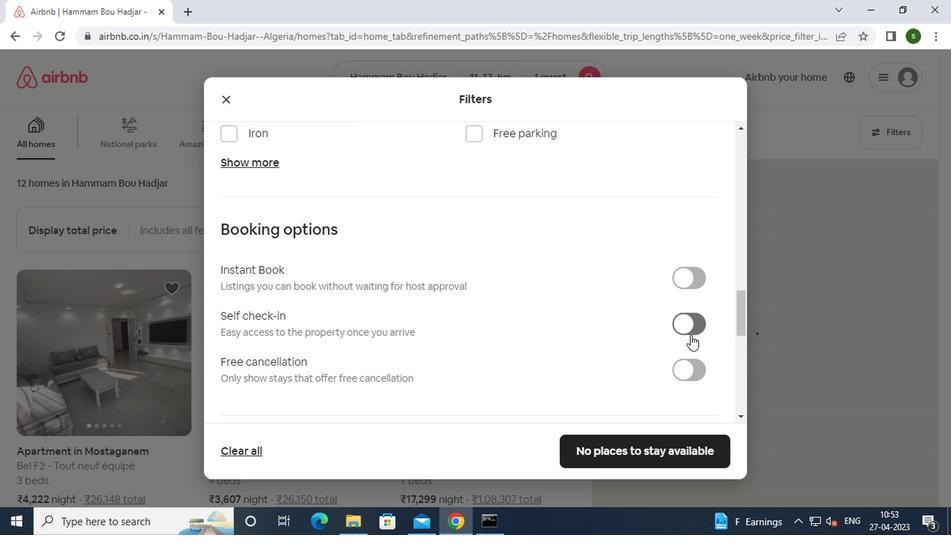 
Action: Mouse moved to (647, 443)
Screenshot: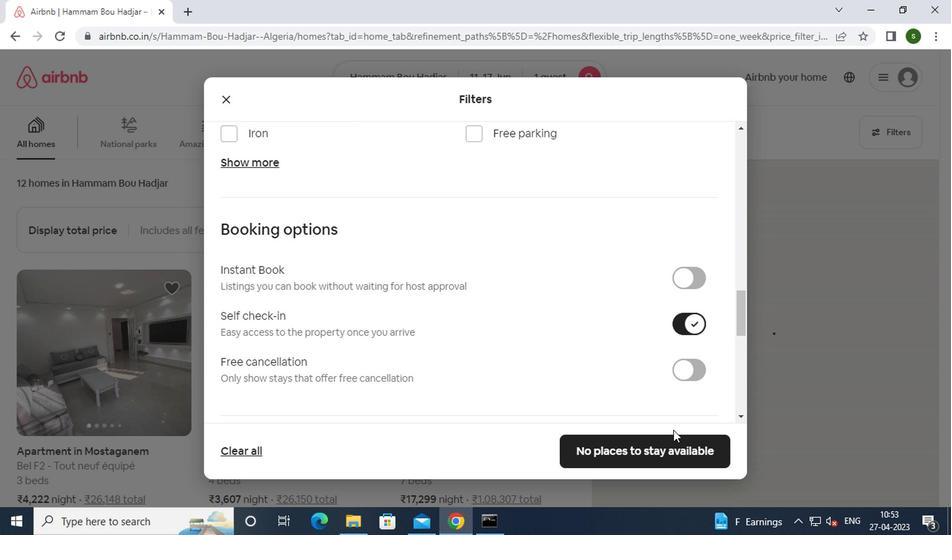
Action: Mouse pressed left at (647, 443)
Screenshot: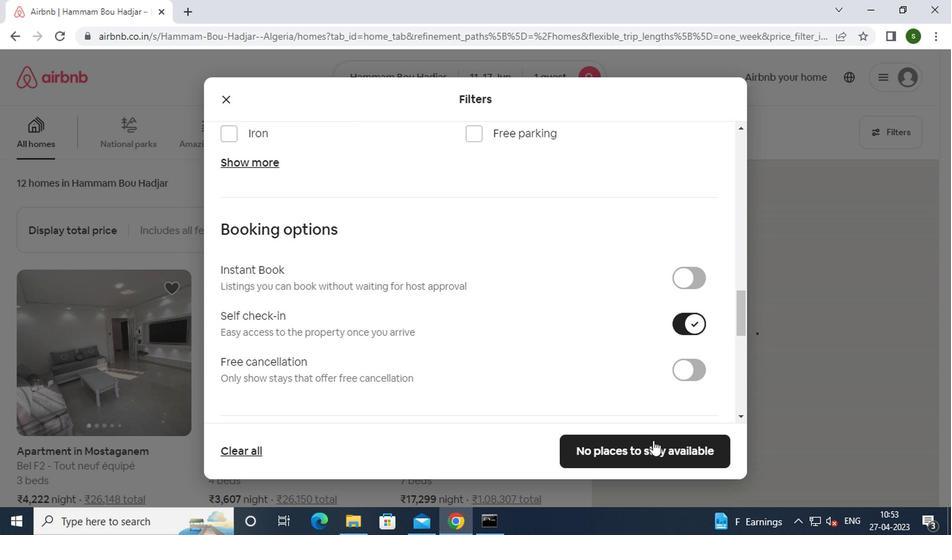 
